 Task: Look for products in the category "Bath" from The Honest Company only.
Action: Mouse moved to (285, 152)
Screenshot: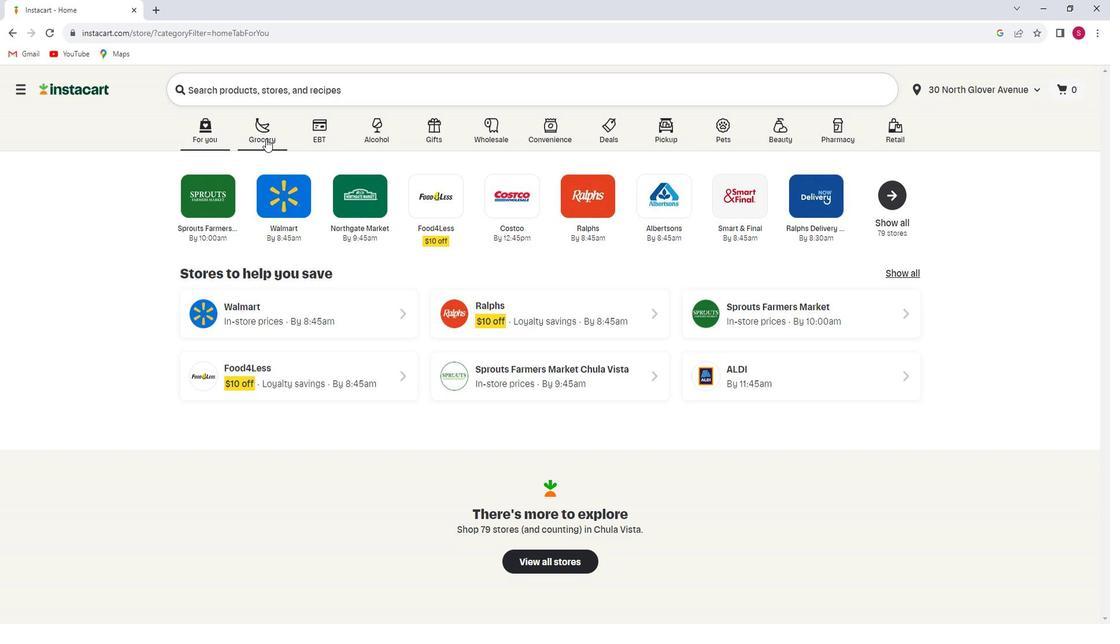 
Action: Mouse pressed left at (285, 152)
Screenshot: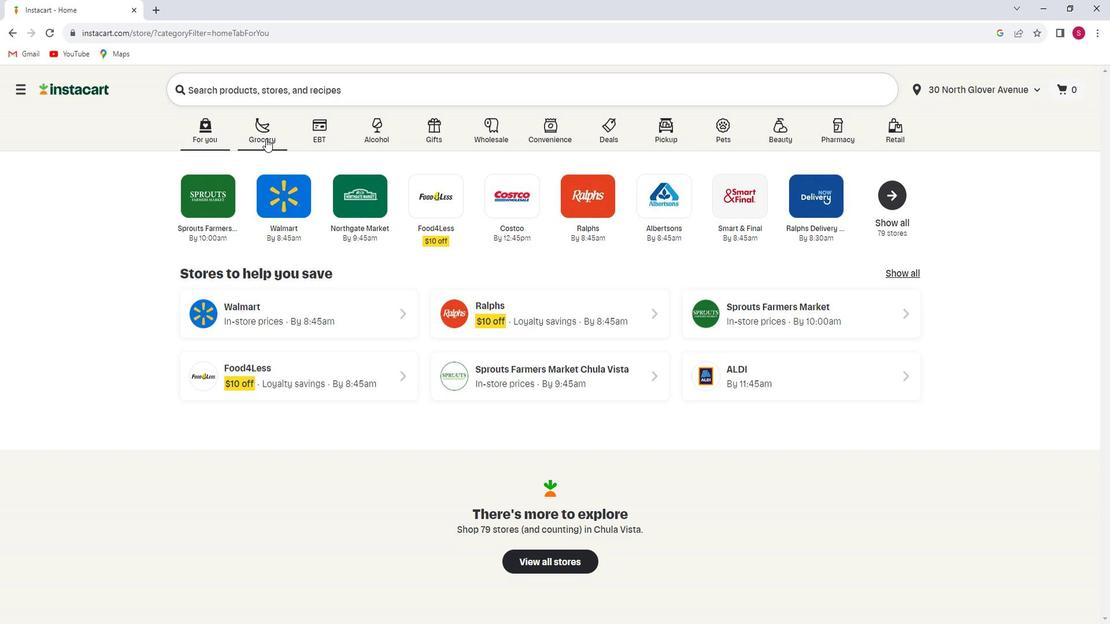 
Action: Mouse moved to (311, 348)
Screenshot: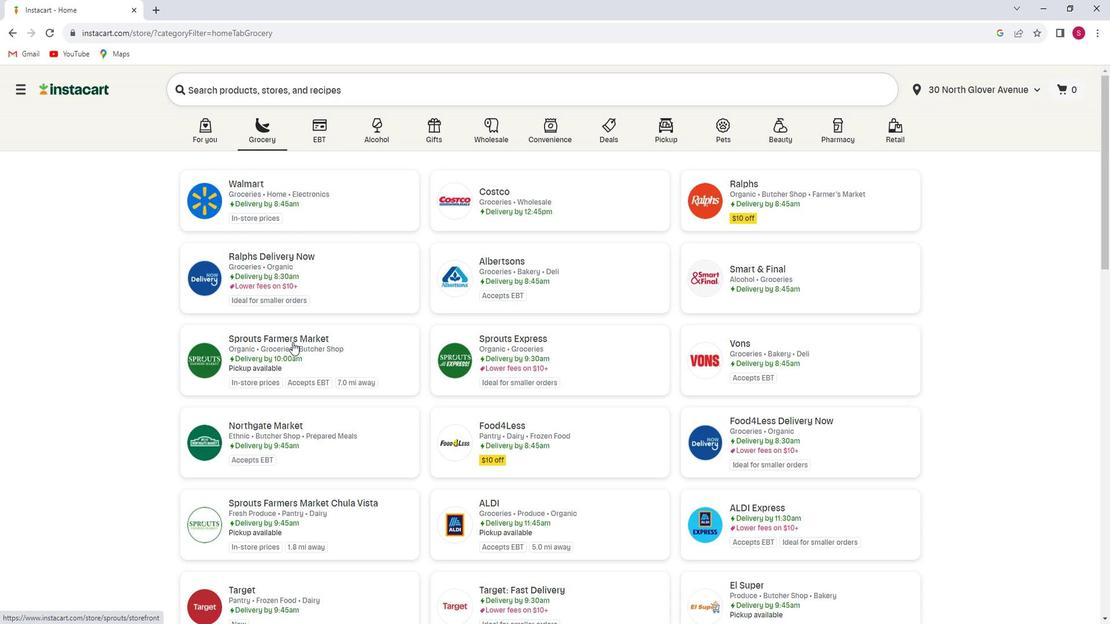 
Action: Mouse pressed left at (311, 348)
Screenshot: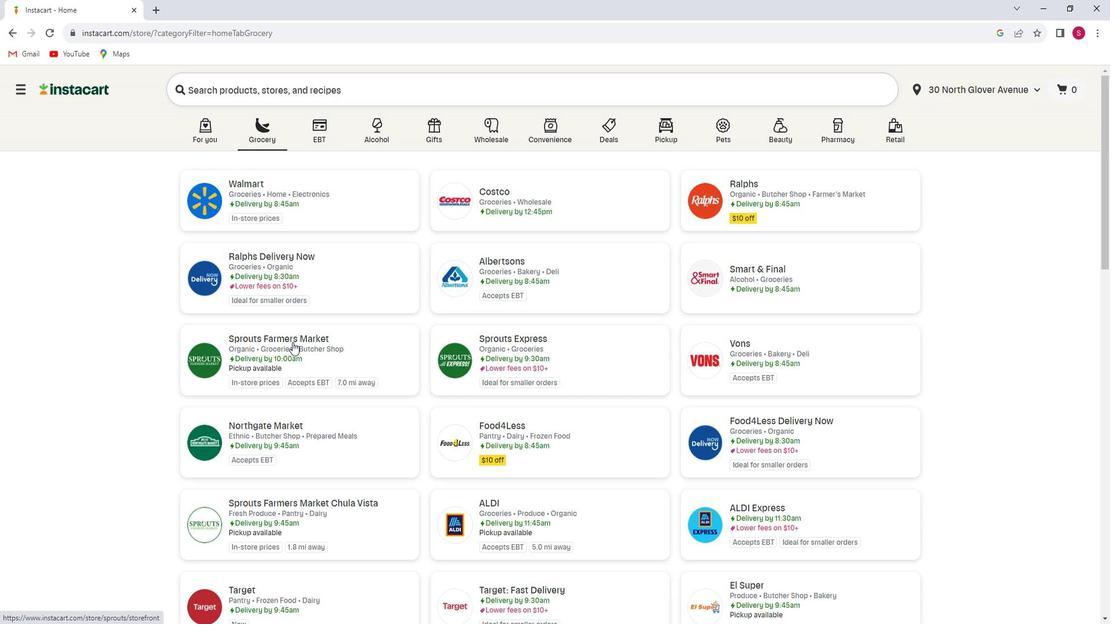 
Action: Mouse moved to (111, 370)
Screenshot: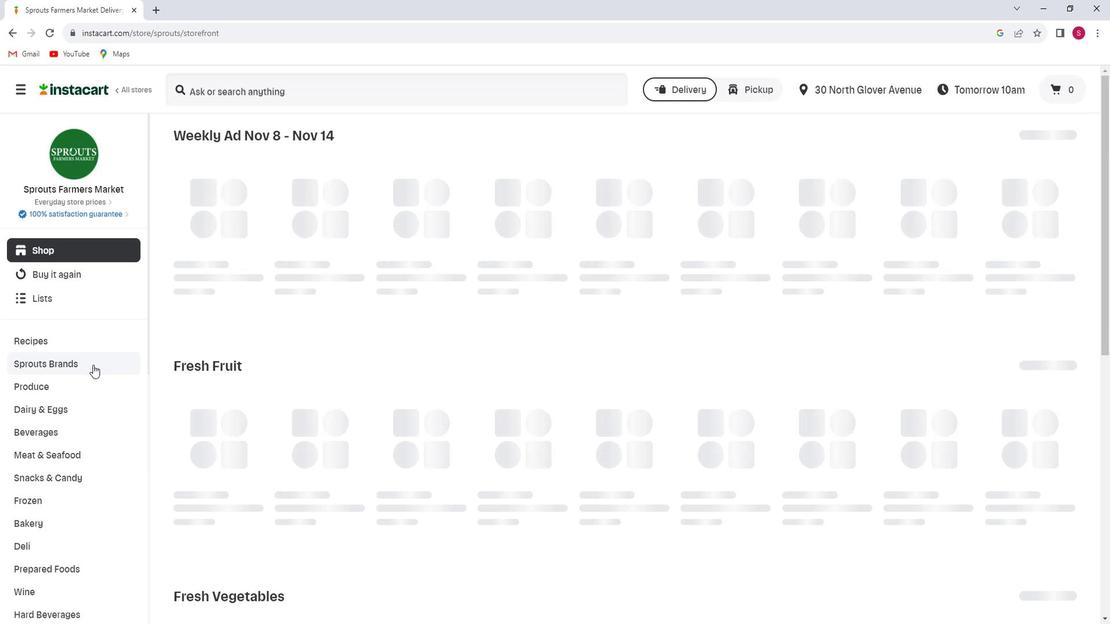 
Action: Mouse scrolled (111, 370) with delta (0, 0)
Screenshot: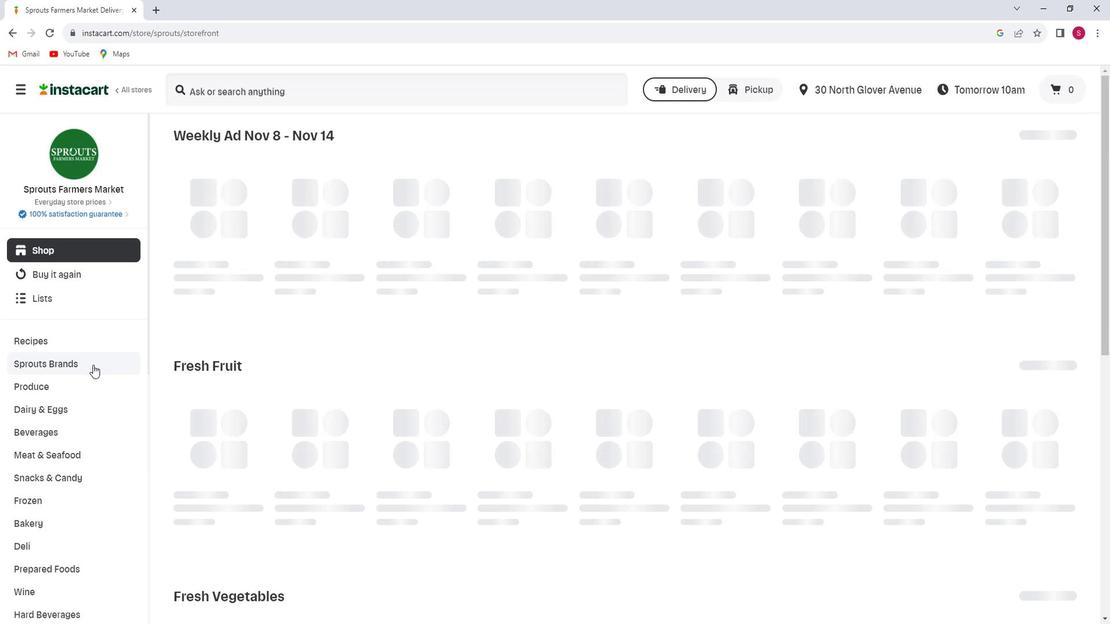 
Action: Mouse moved to (111, 371)
Screenshot: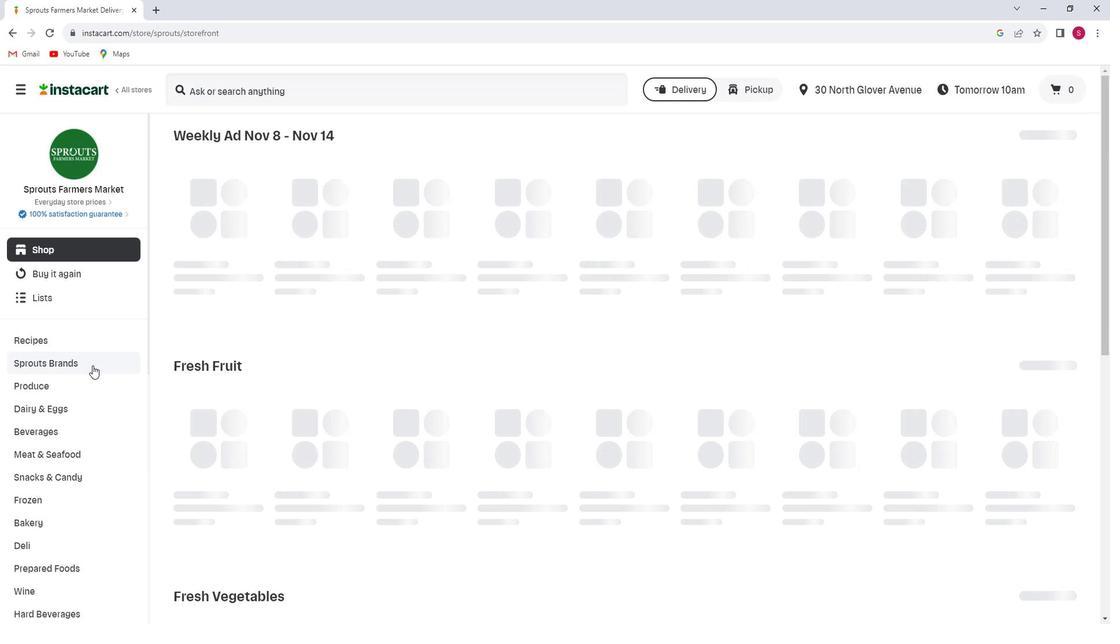 
Action: Mouse scrolled (111, 370) with delta (0, 0)
Screenshot: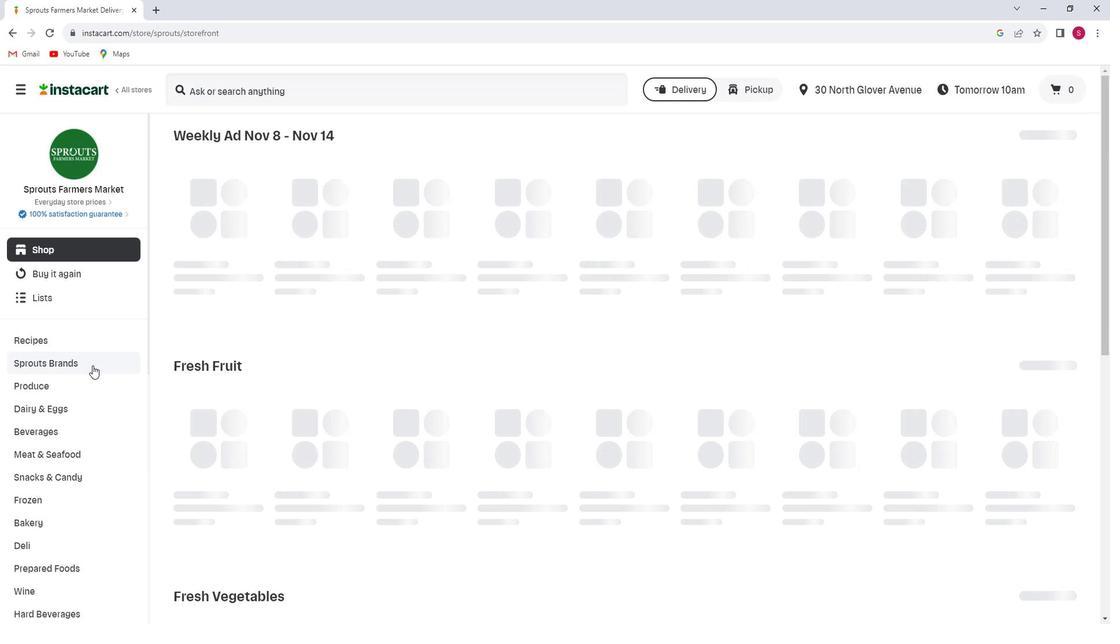 
Action: Mouse scrolled (111, 370) with delta (0, 0)
Screenshot: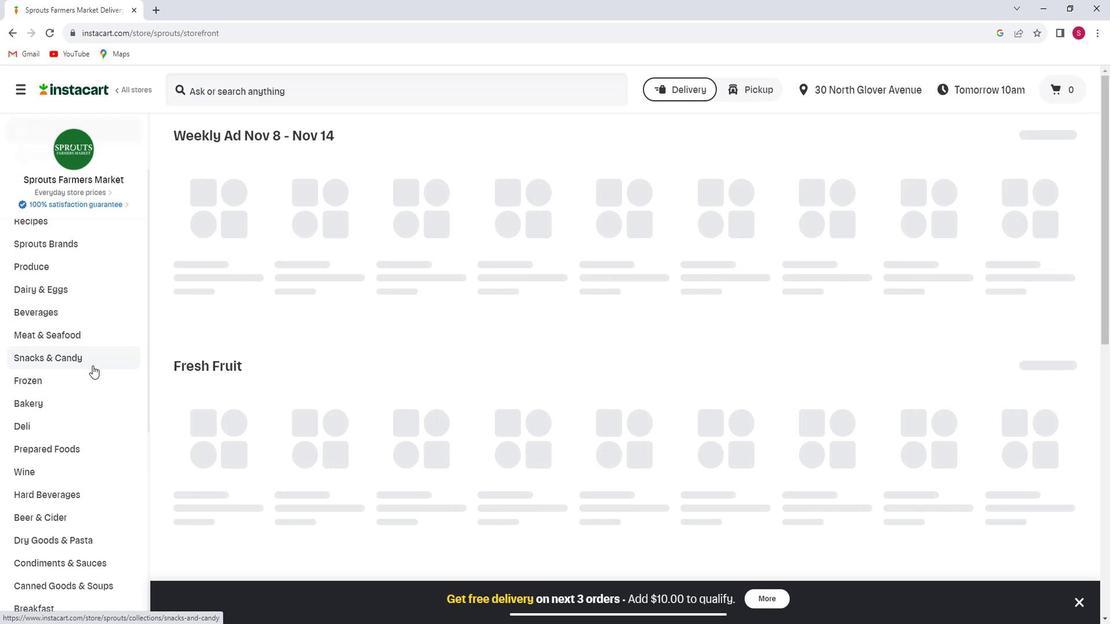 
Action: Mouse moved to (108, 374)
Screenshot: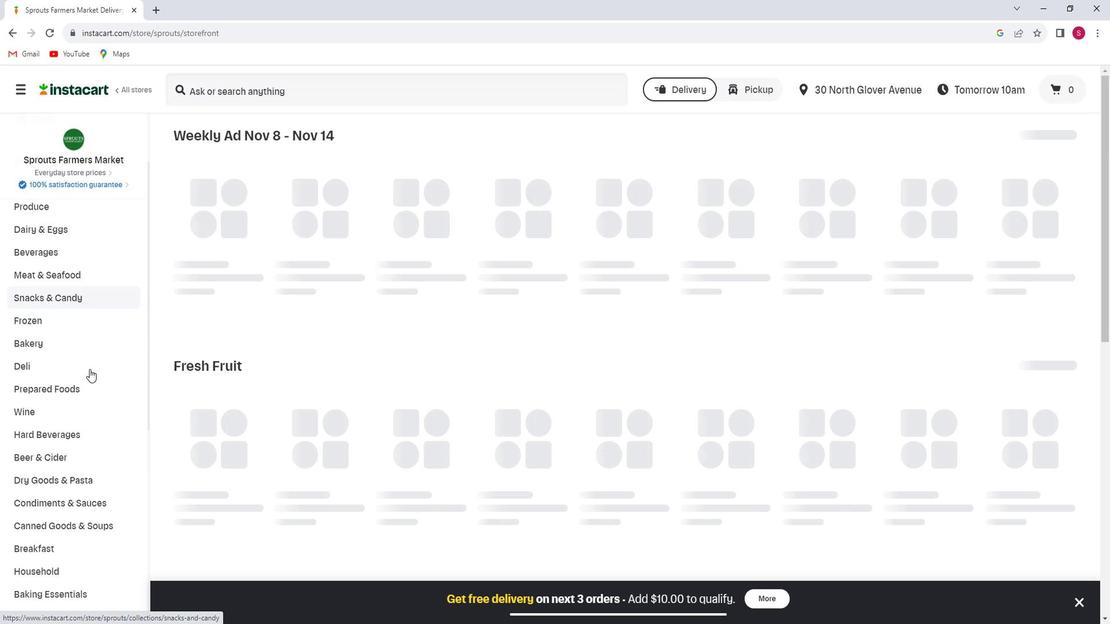 
Action: Mouse scrolled (108, 374) with delta (0, 0)
Screenshot: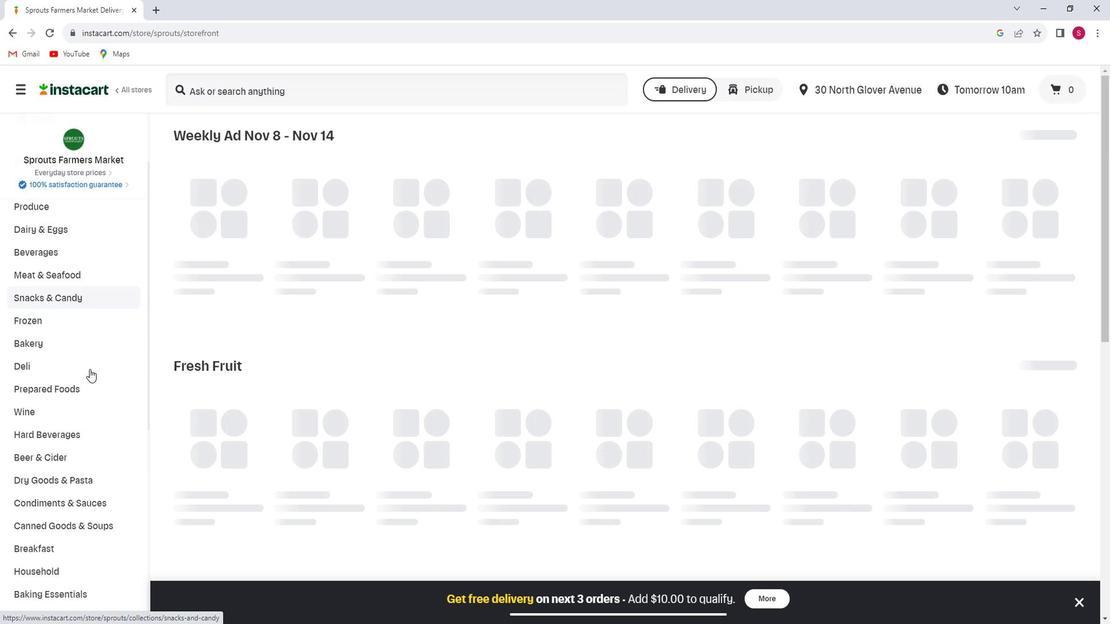 
Action: Mouse moved to (102, 384)
Screenshot: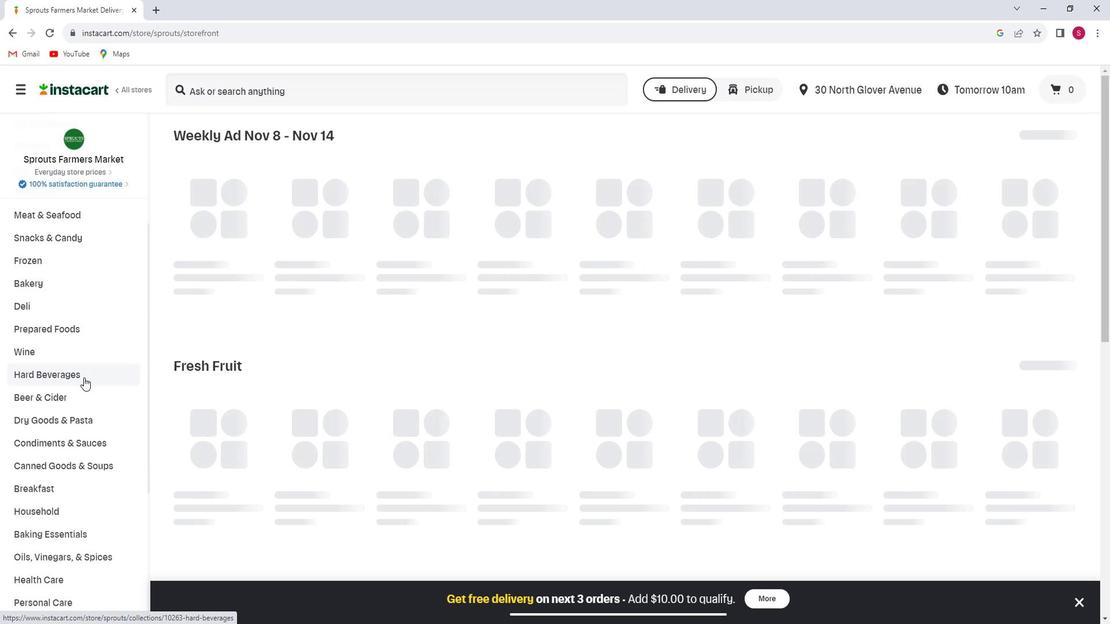 
Action: Mouse scrolled (102, 383) with delta (0, 0)
Screenshot: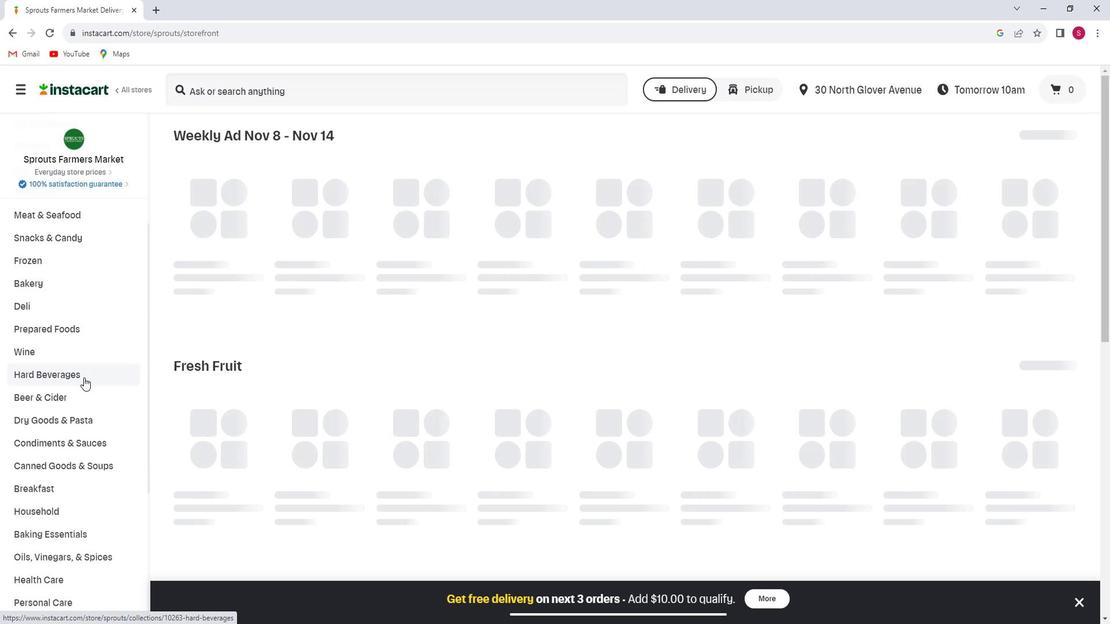 
Action: Mouse moved to (101, 385)
Screenshot: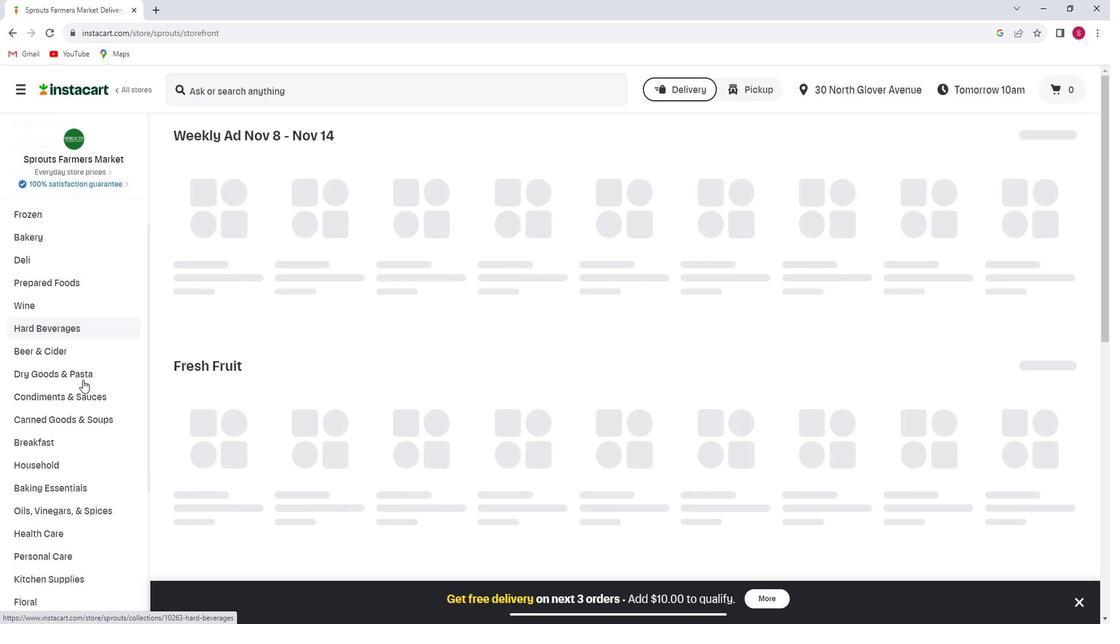 
Action: Mouse scrolled (101, 385) with delta (0, 0)
Screenshot: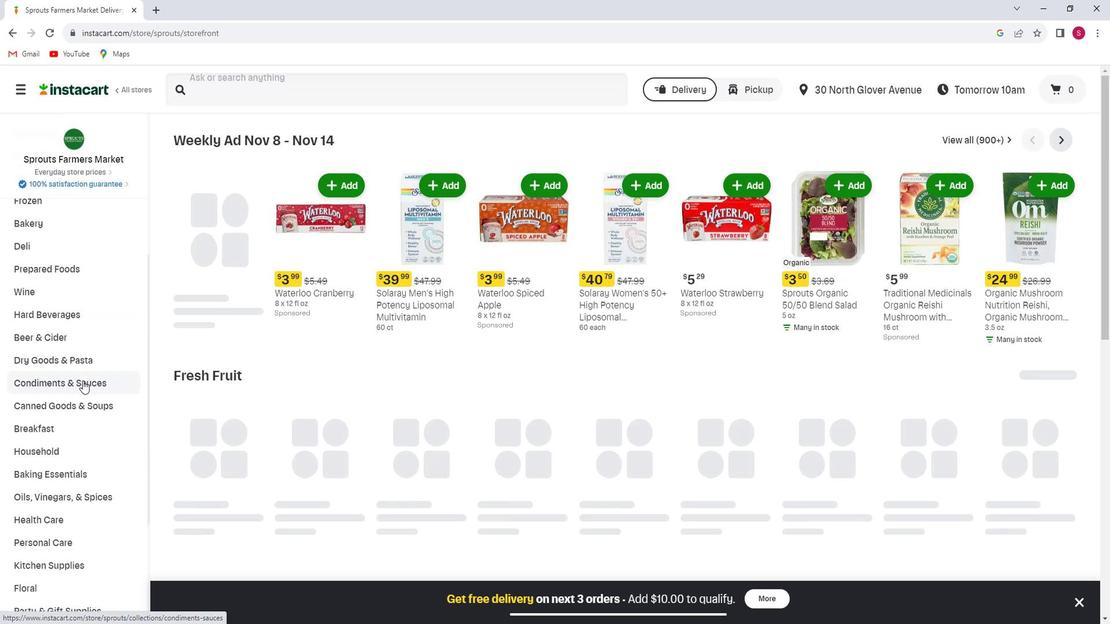 
Action: Mouse moved to (83, 410)
Screenshot: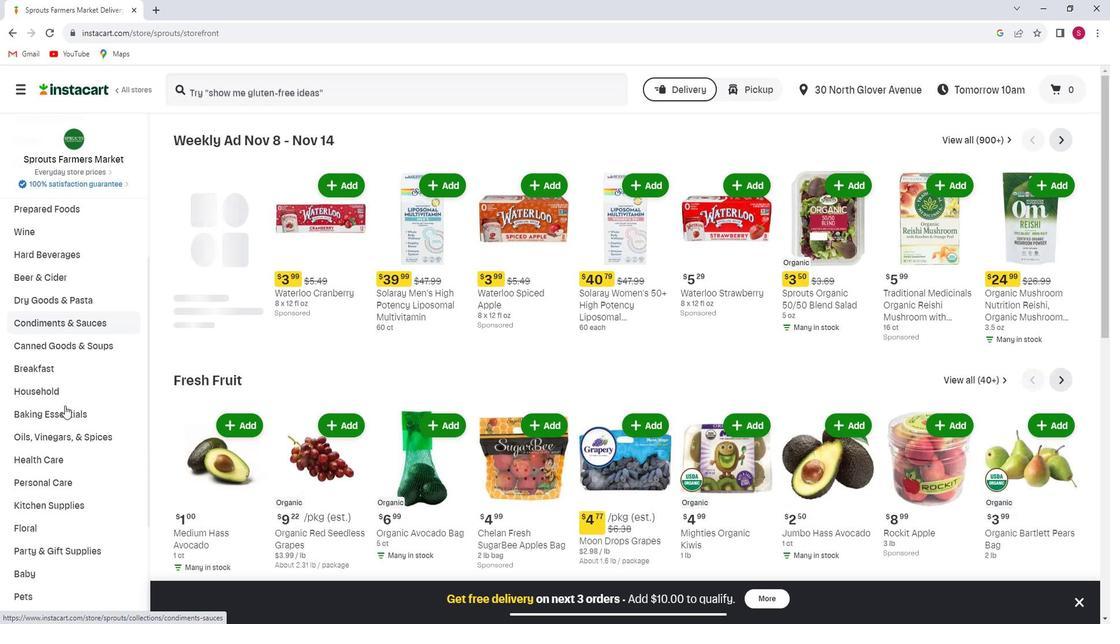 
Action: Mouse scrolled (83, 409) with delta (0, 0)
Screenshot: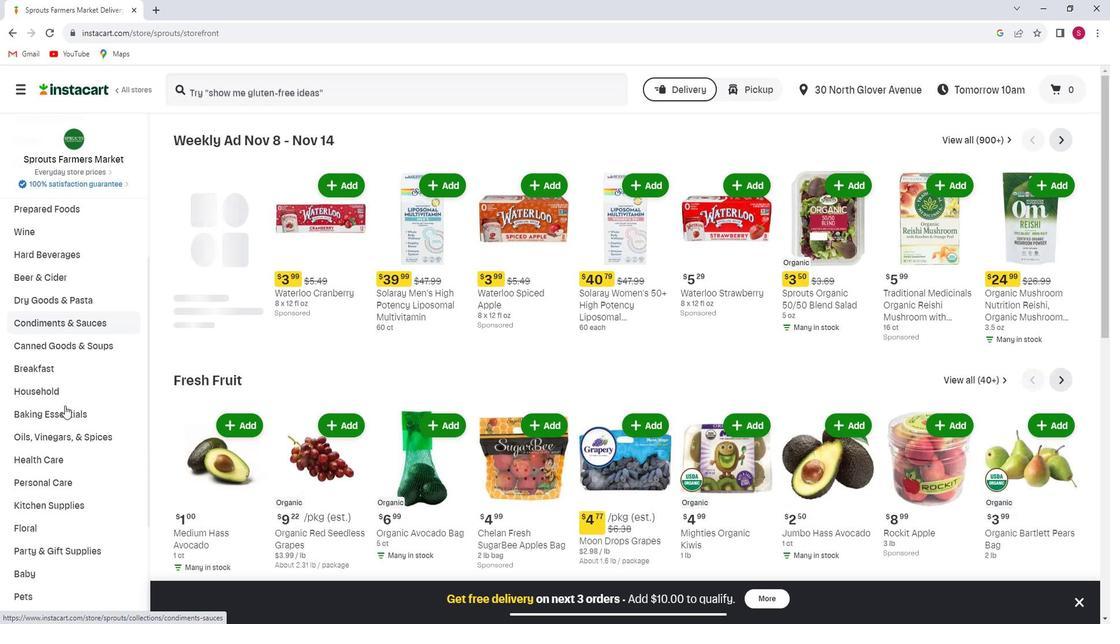 
Action: Mouse scrolled (83, 409) with delta (0, 0)
Screenshot: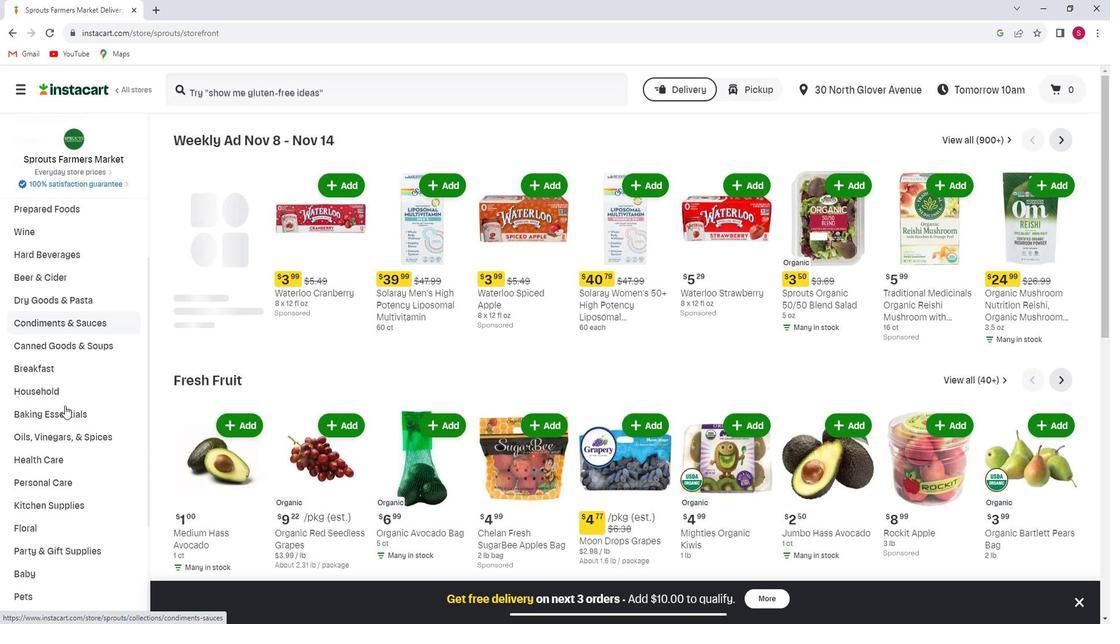 
Action: Mouse moved to (55, 461)
Screenshot: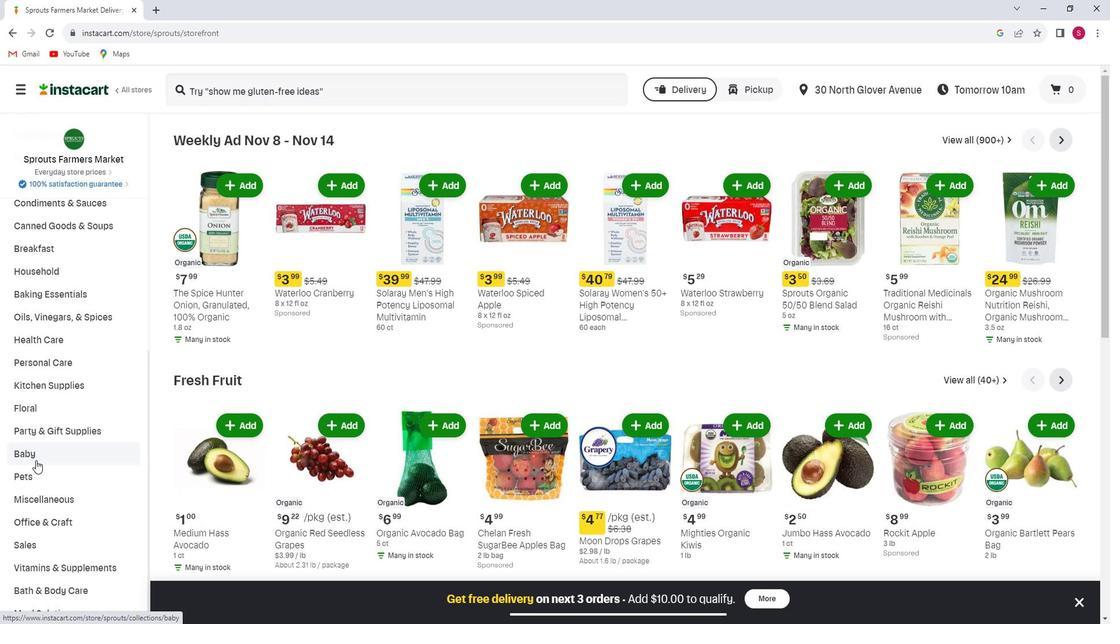 
Action: Mouse pressed left at (55, 461)
Screenshot: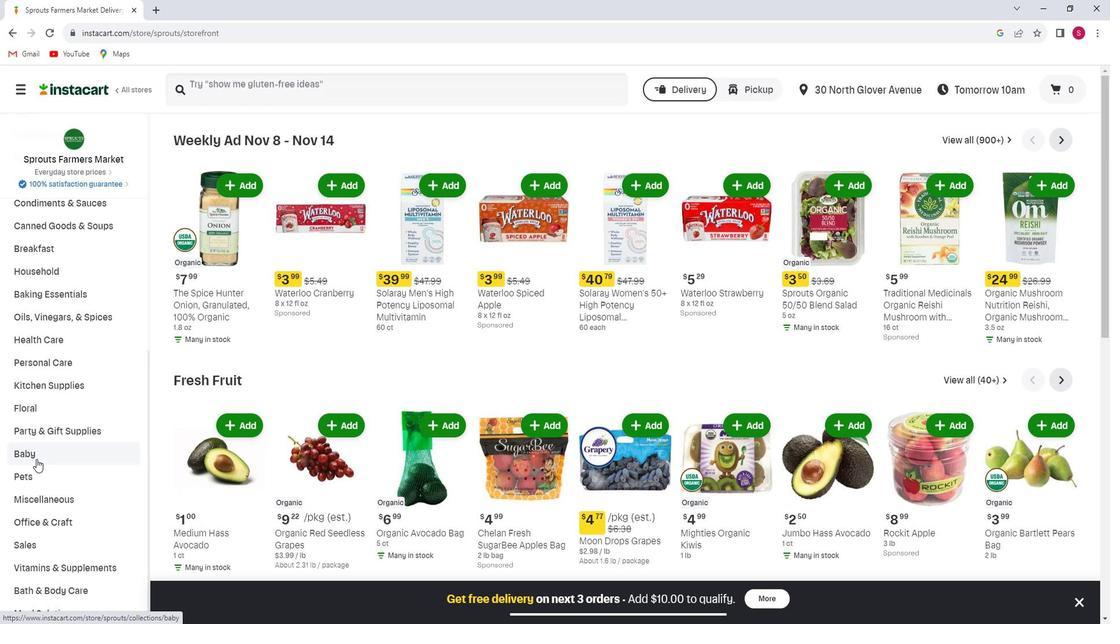 
Action: Mouse moved to (60, 498)
Screenshot: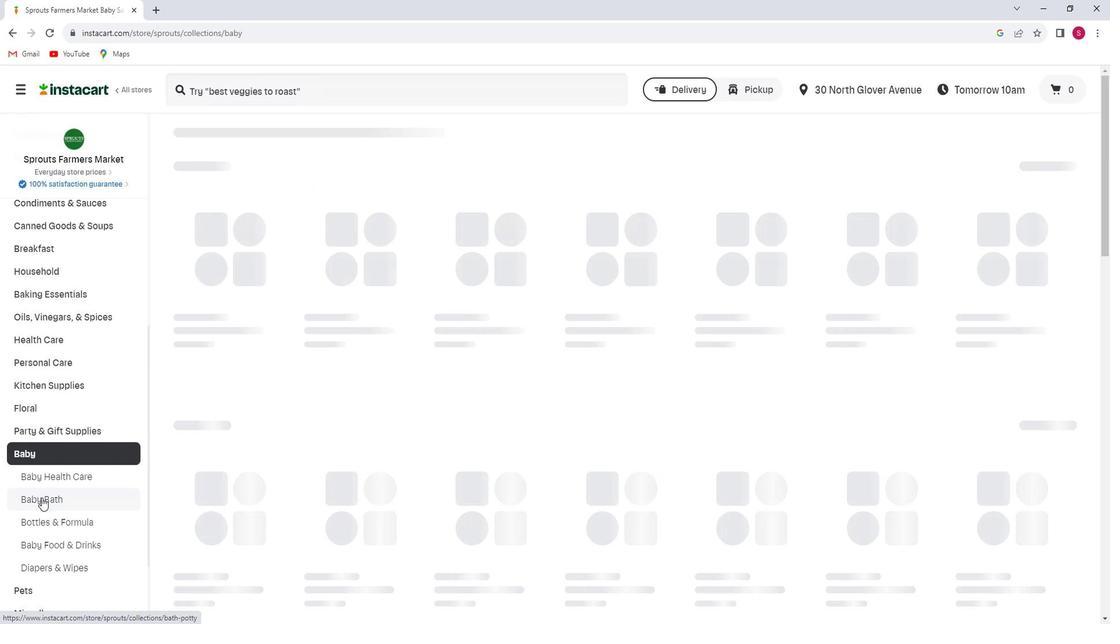
Action: Mouse pressed left at (60, 498)
Screenshot: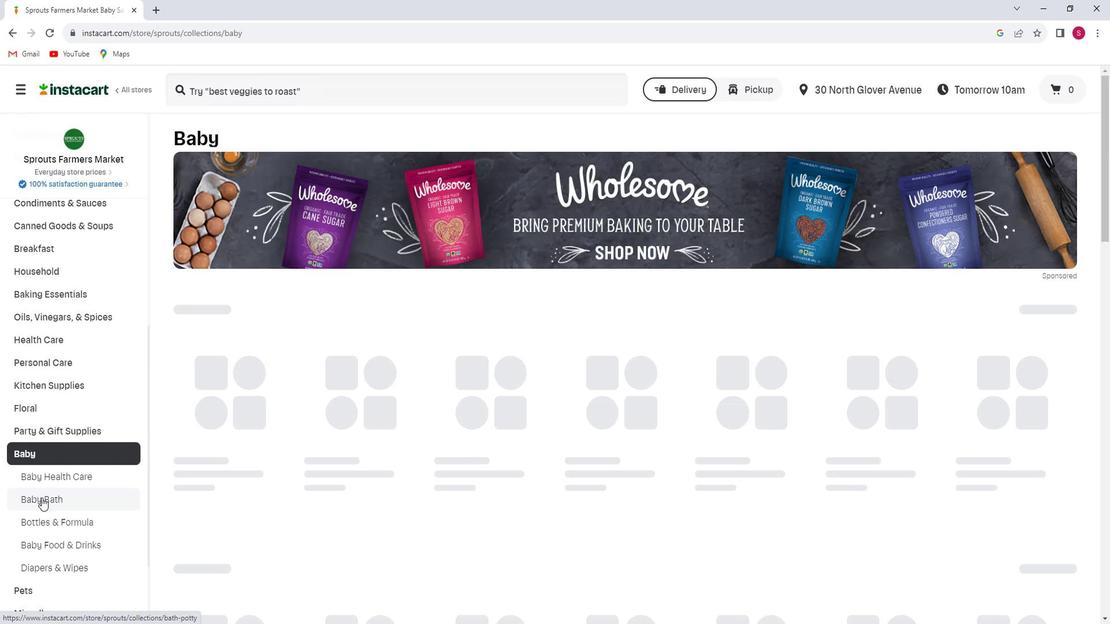 
Action: Mouse moved to (292, 365)
Screenshot: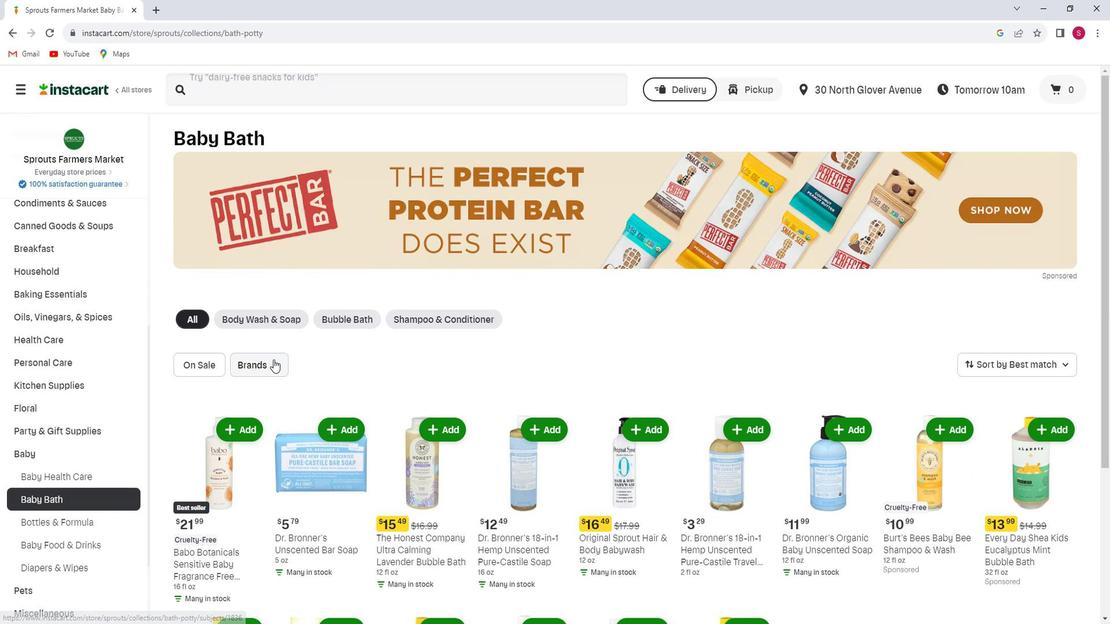 
Action: Mouse pressed left at (292, 365)
Screenshot: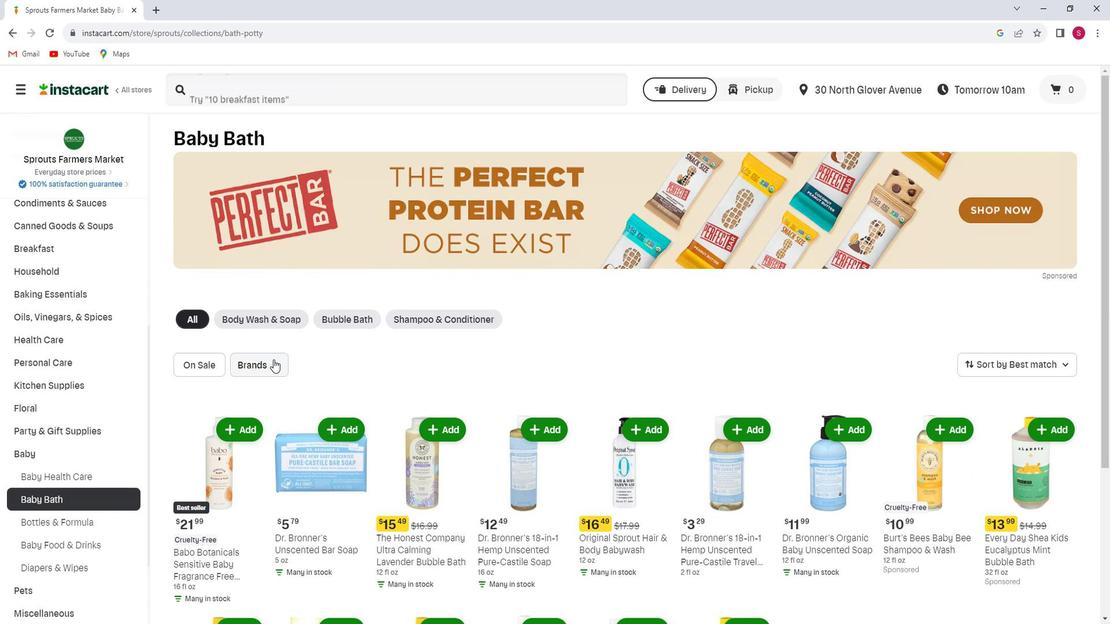 
Action: Mouse moved to (290, 415)
Screenshot: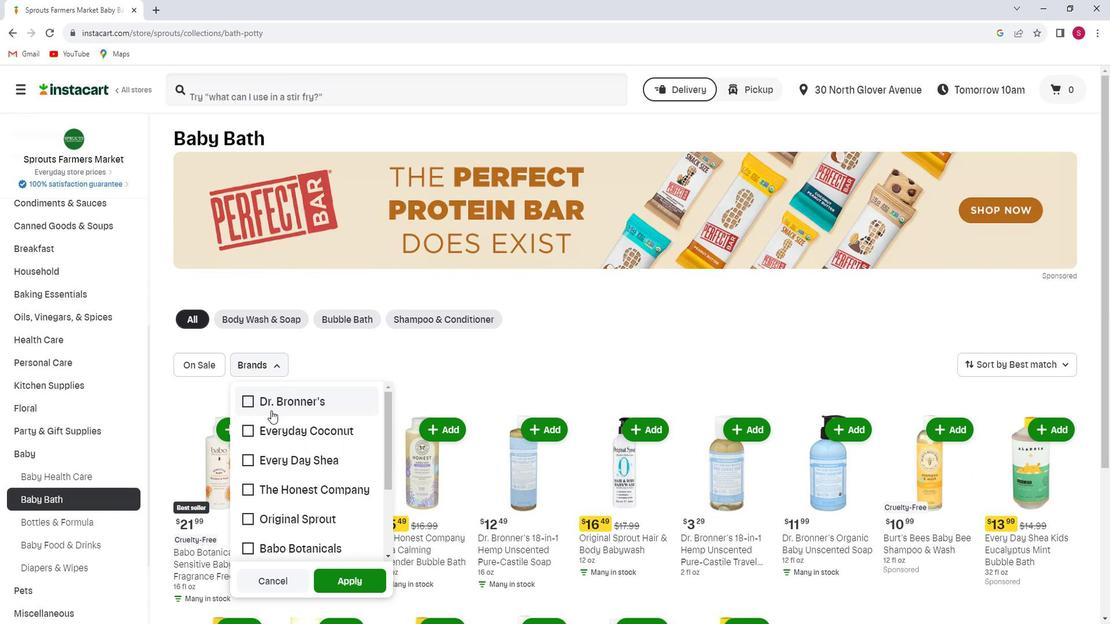 
Action: Mouse scrolled (290, 414) with delta (0, 0)
Screenshot: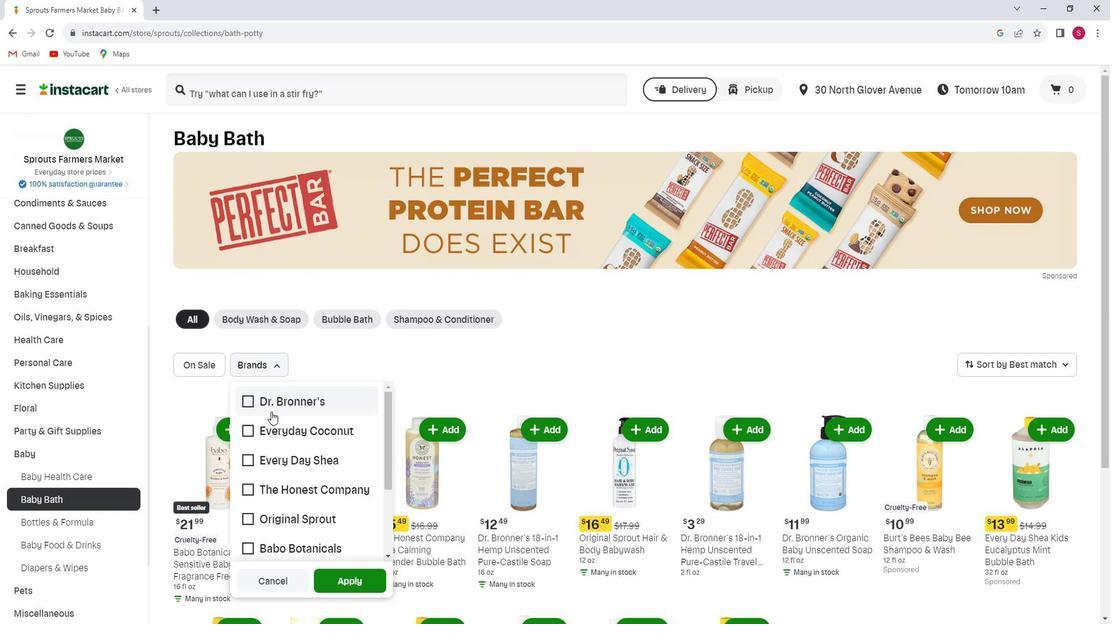 
Action: Mouse moved to (269, 434)
Screenshot: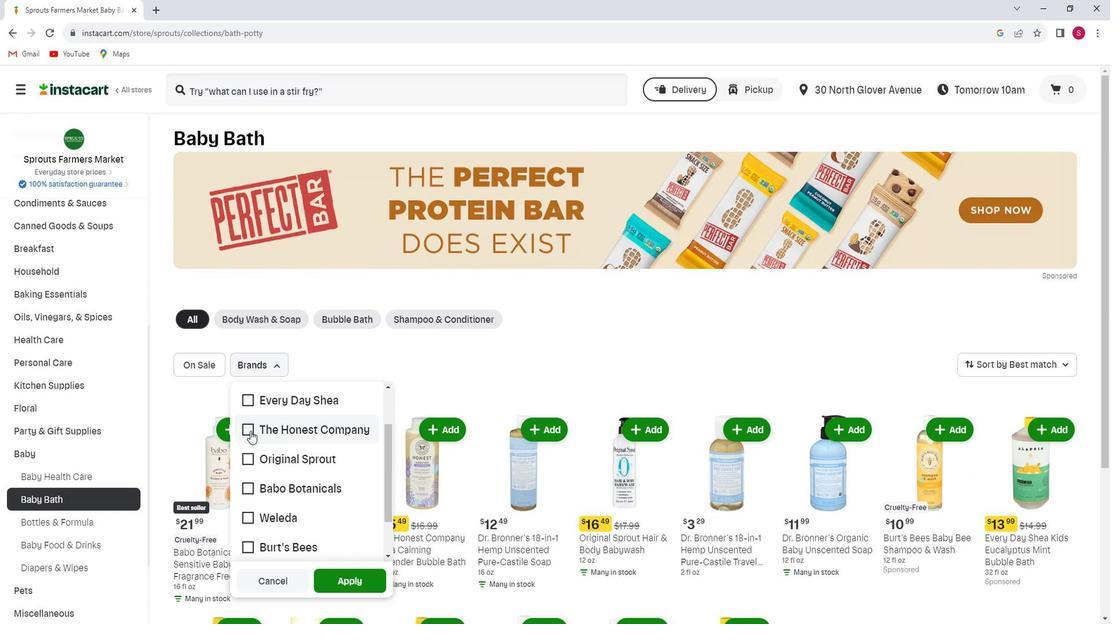 
Action: Mouse pressed left at (269, 434)
Screenshot: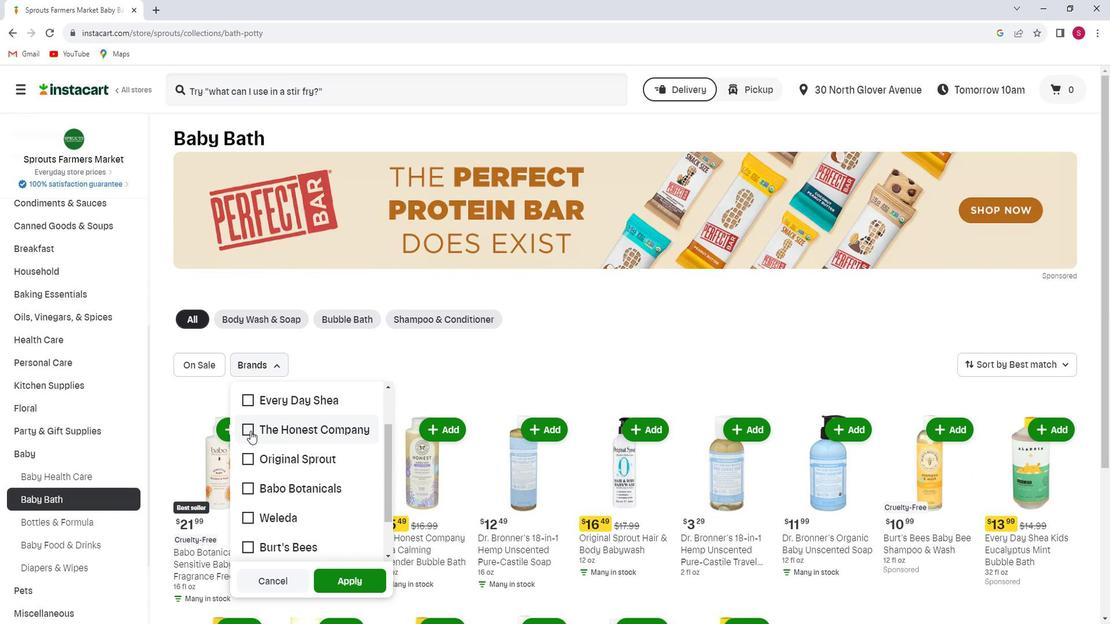 
Action: Mouse moved to (364, 577)
Screenshot: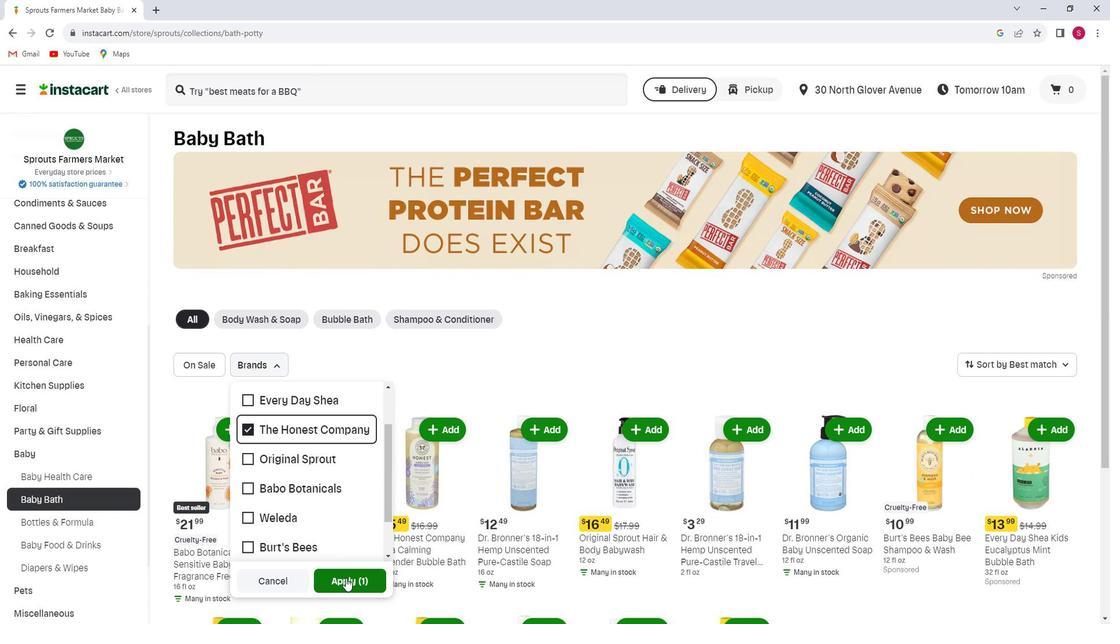 
Action: Mouse pressed left at (364, 577)
Screenshot: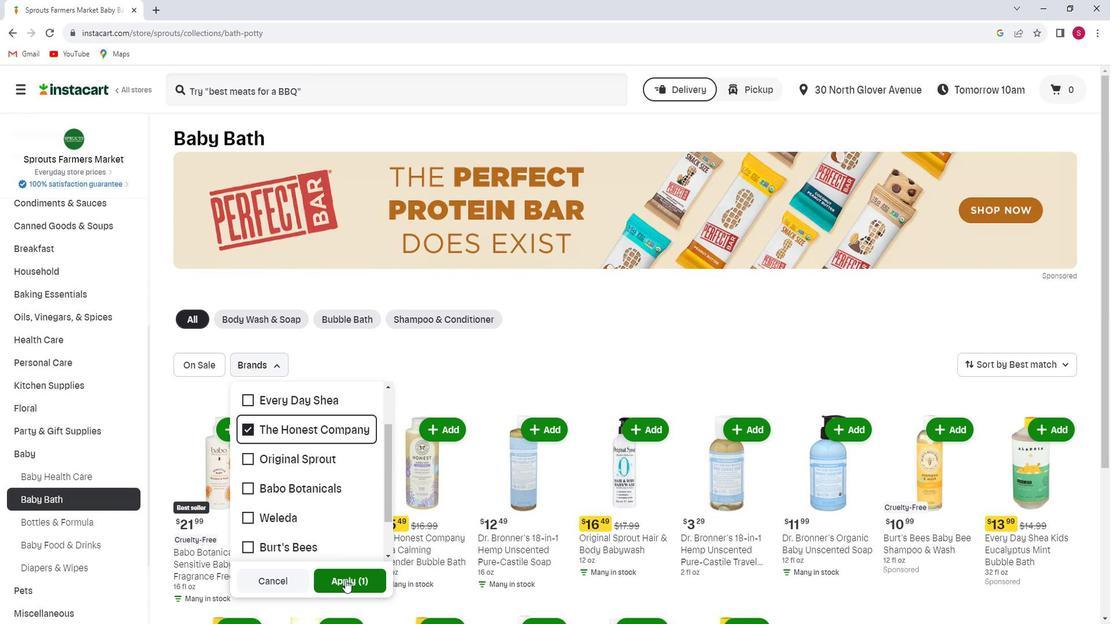 
